 Task: Add the task  Improve user input sanitization for better security to the section Capacity Scaling Sprint in the project Transform and add a Due Date to the respective task as 2023/11/11.
Action: Mouse moved to (661, 450)
Screenshot: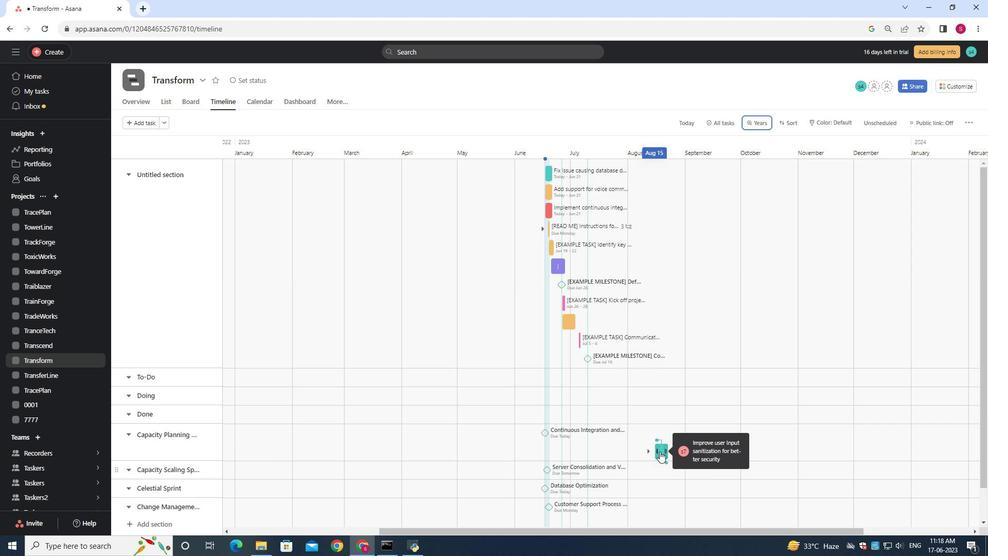 
Action: Mouse pressed left at (661, 450)
Screenshot: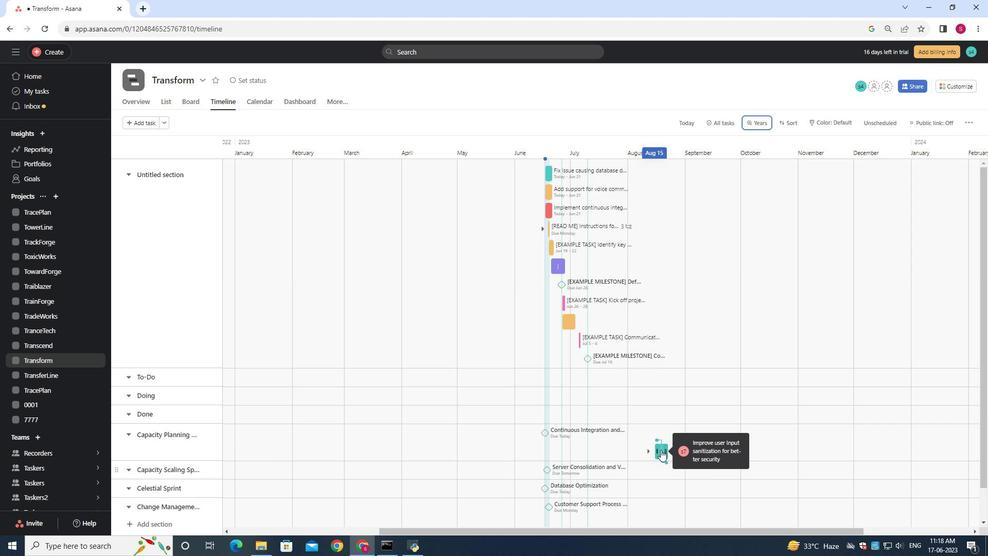 
Action: Mouse moved to (667, 456)
Screenshot: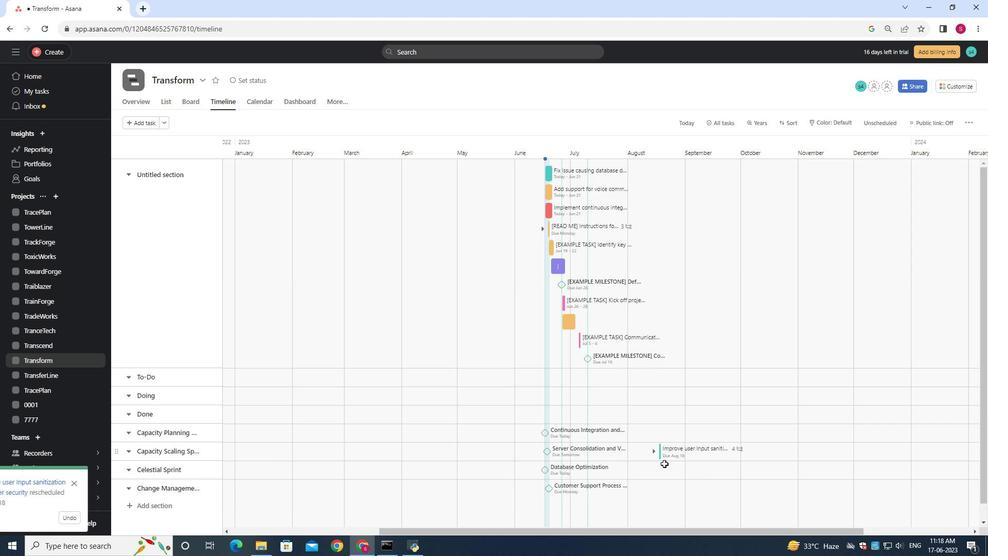 
Action: Mouse pressed left at (667, 456)
Screenshot: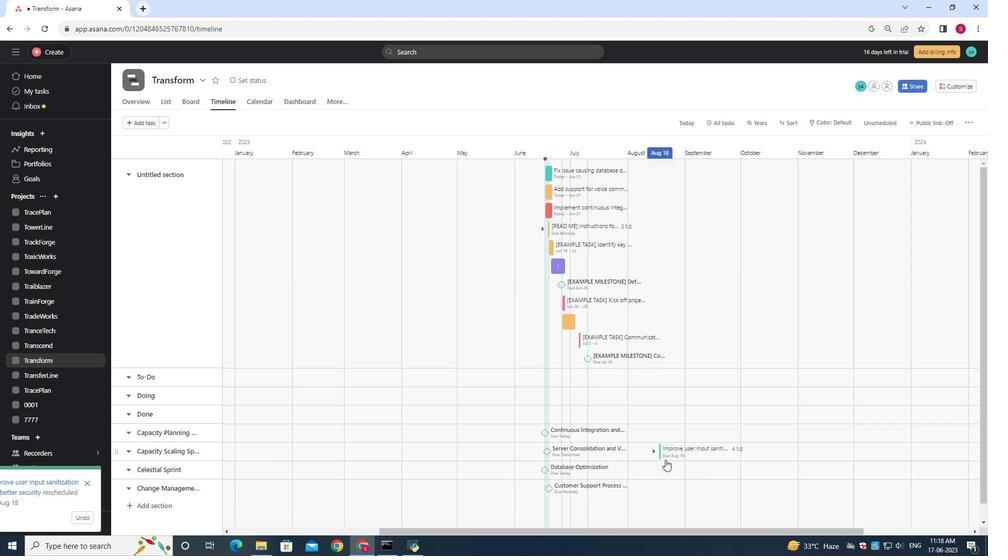 
Action: Mouse moved to (786, 191)
Screenshot: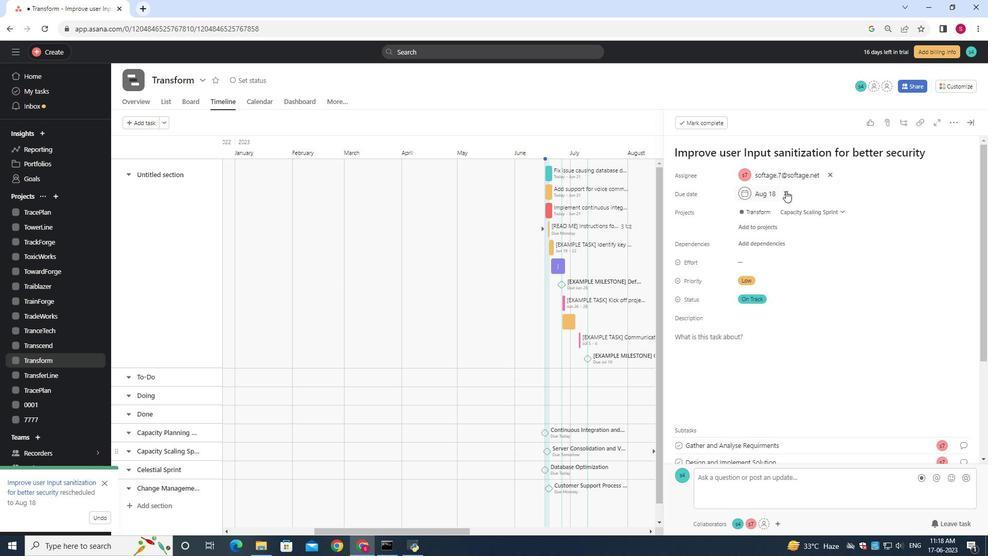 
Action: Mouse pressed left at (786, 191)
Screenshot: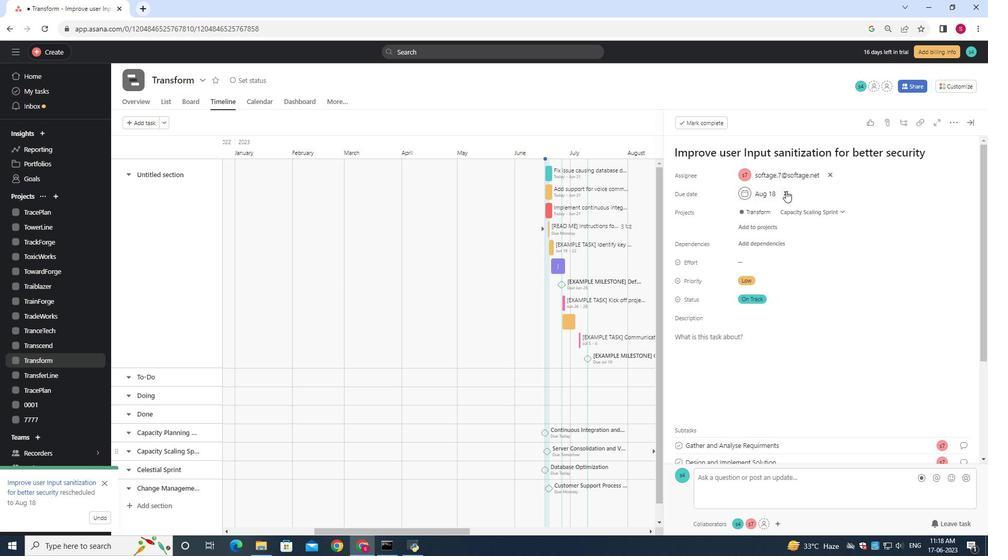 
Action: Mouse moved to (767, 187)
Screenshot: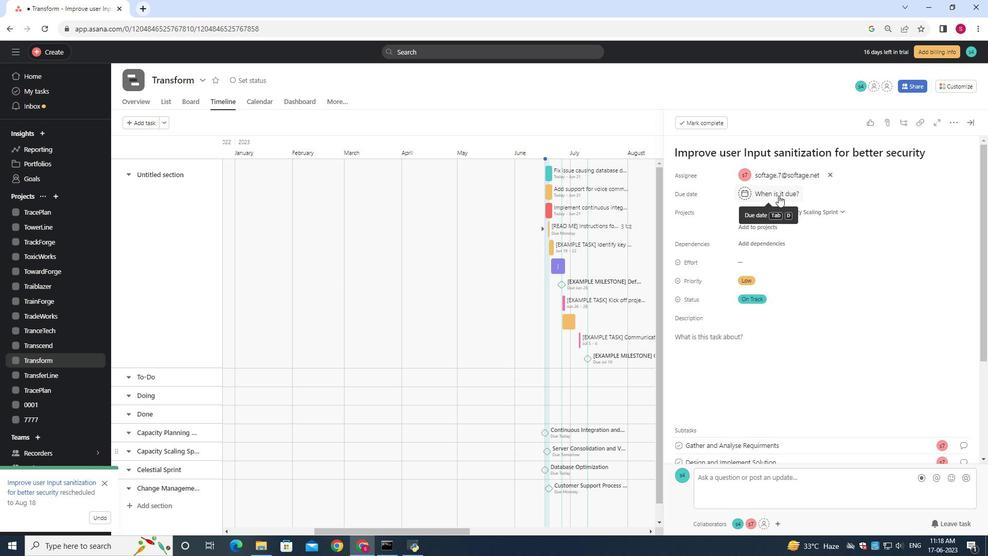 
Action: Mouse pressed left at (767, 187)
Screenshot: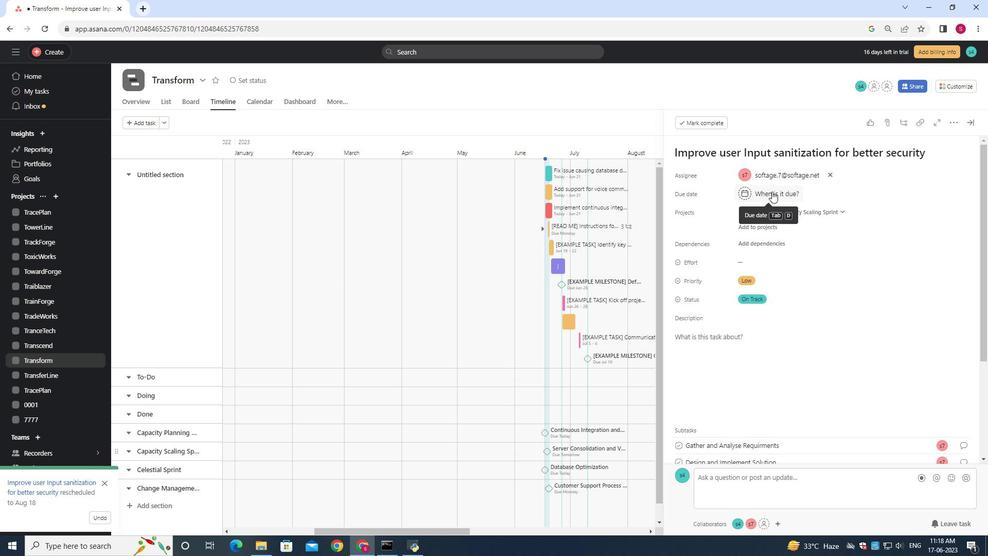 
Action: Mouse moved to (770, 191)
Screenshot: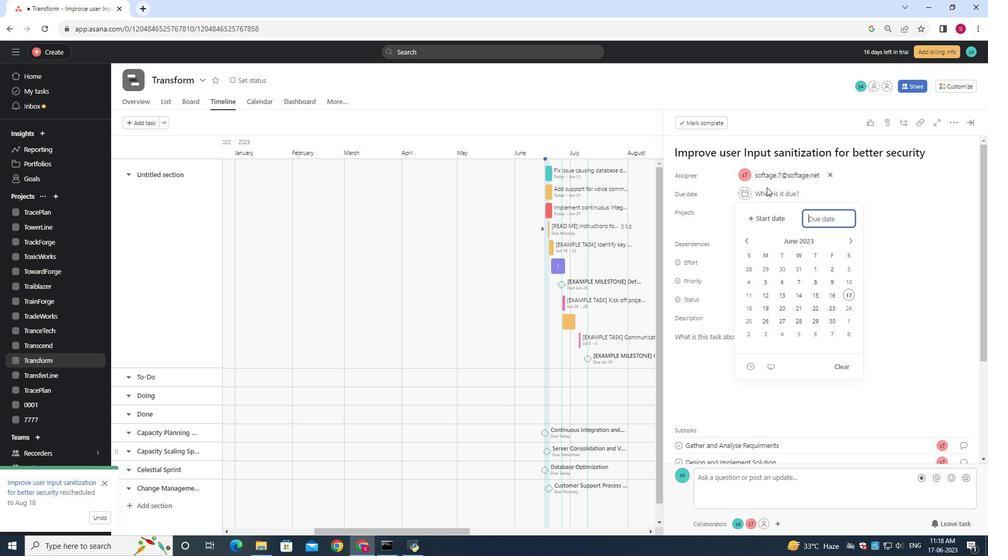 
Action: Key pressed 2023/11/11<Key.enter>
Screenshot: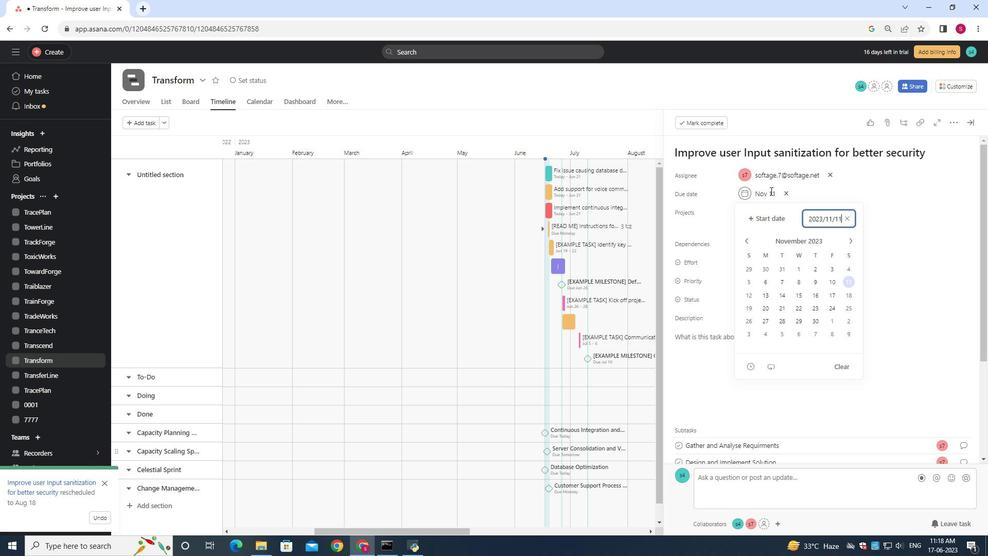 
